 Task: Add the task  Create a feature for users to report inappropriate content to the section Dash Derby in the project Vertex and add a Due Date to the respective task as 2023/10/14.
Action: Mouse moved to (1147, 661)
Screenshot: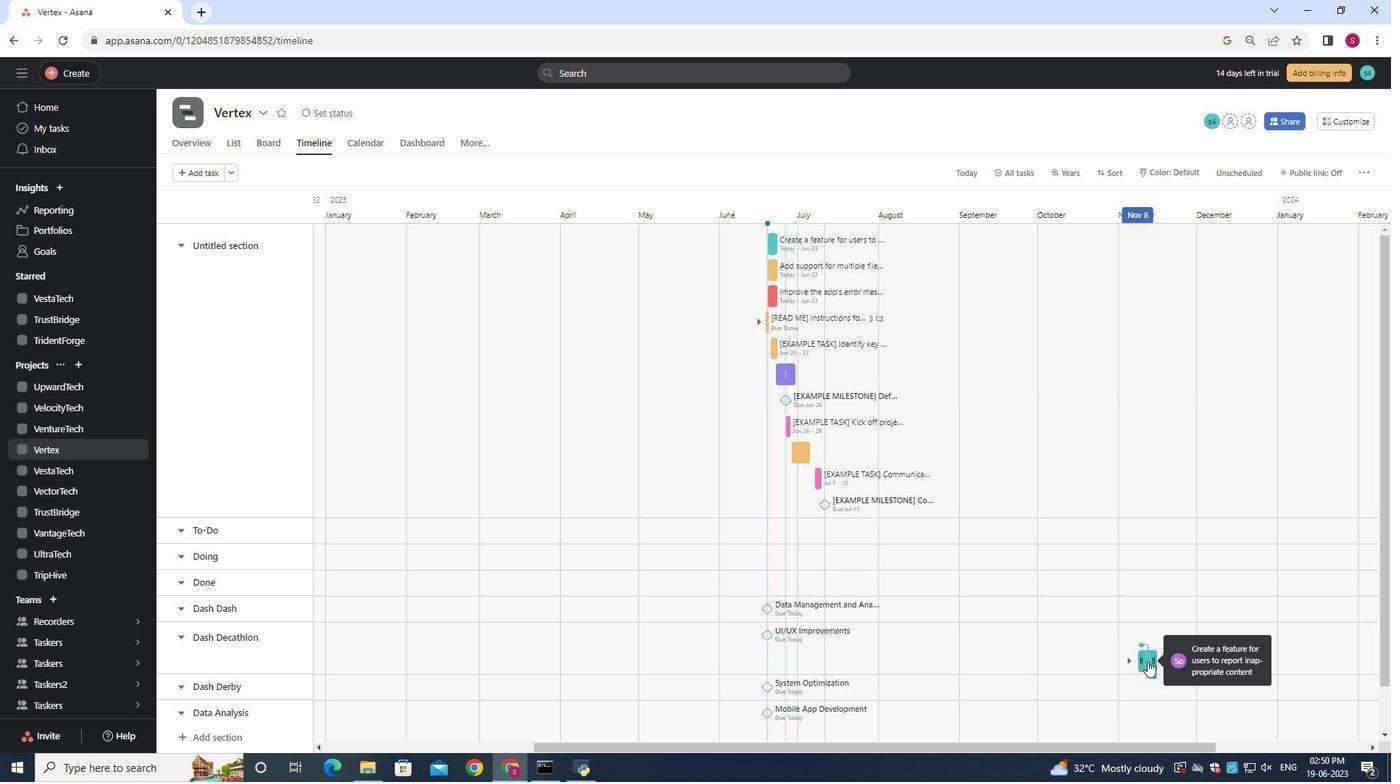 
Action: Mouse pressed left at (1147, 661)
Screenshot: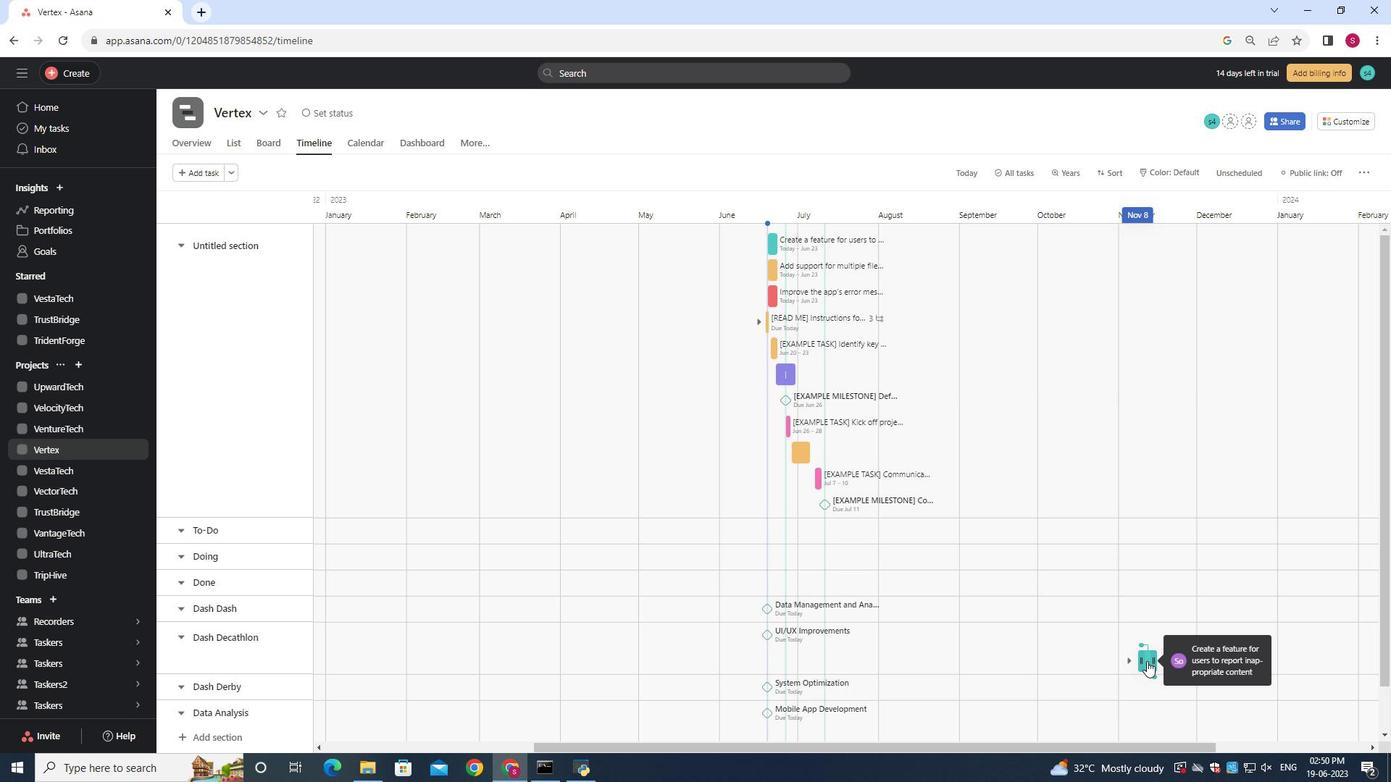 
Action: Mouse moved to (1154, 660)
Screenshot: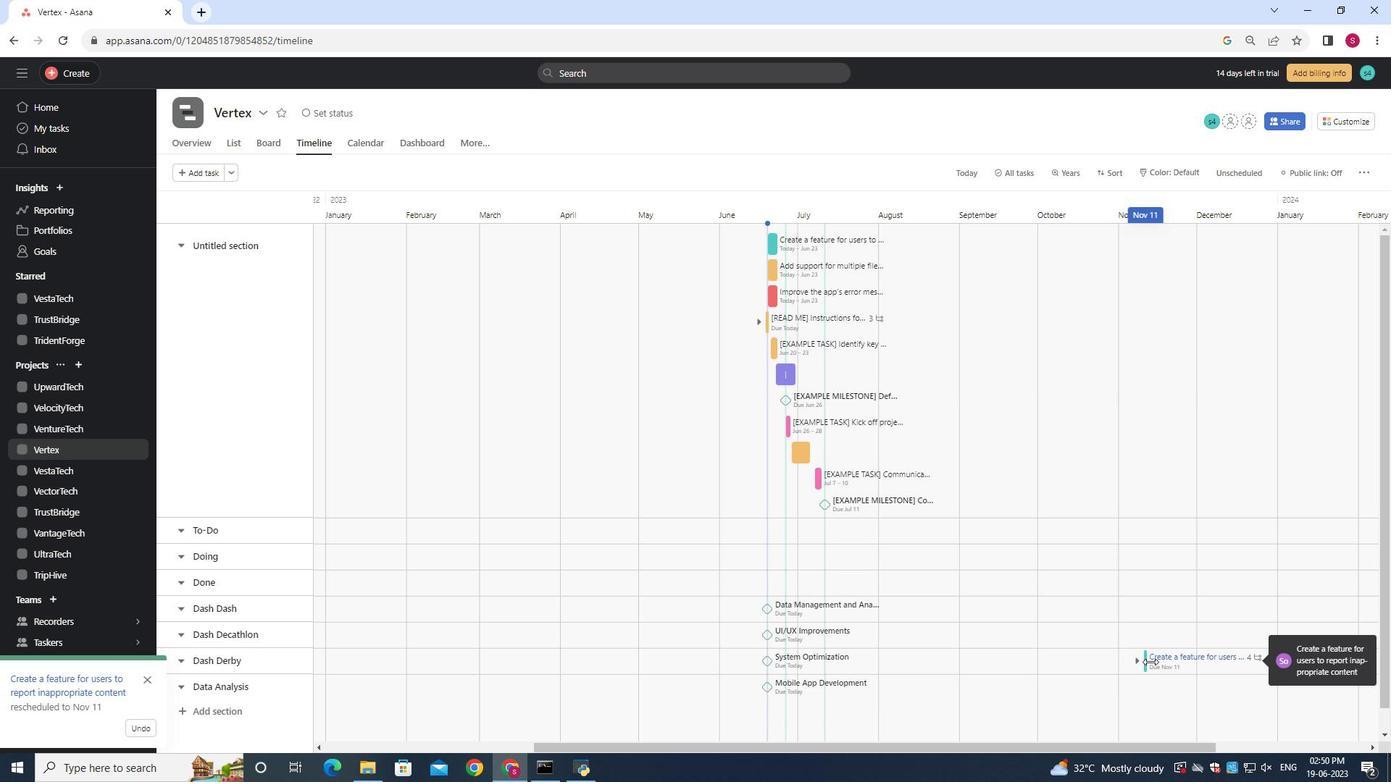 
Action: Mouse pressed left at (1154, 660)
Screenshot: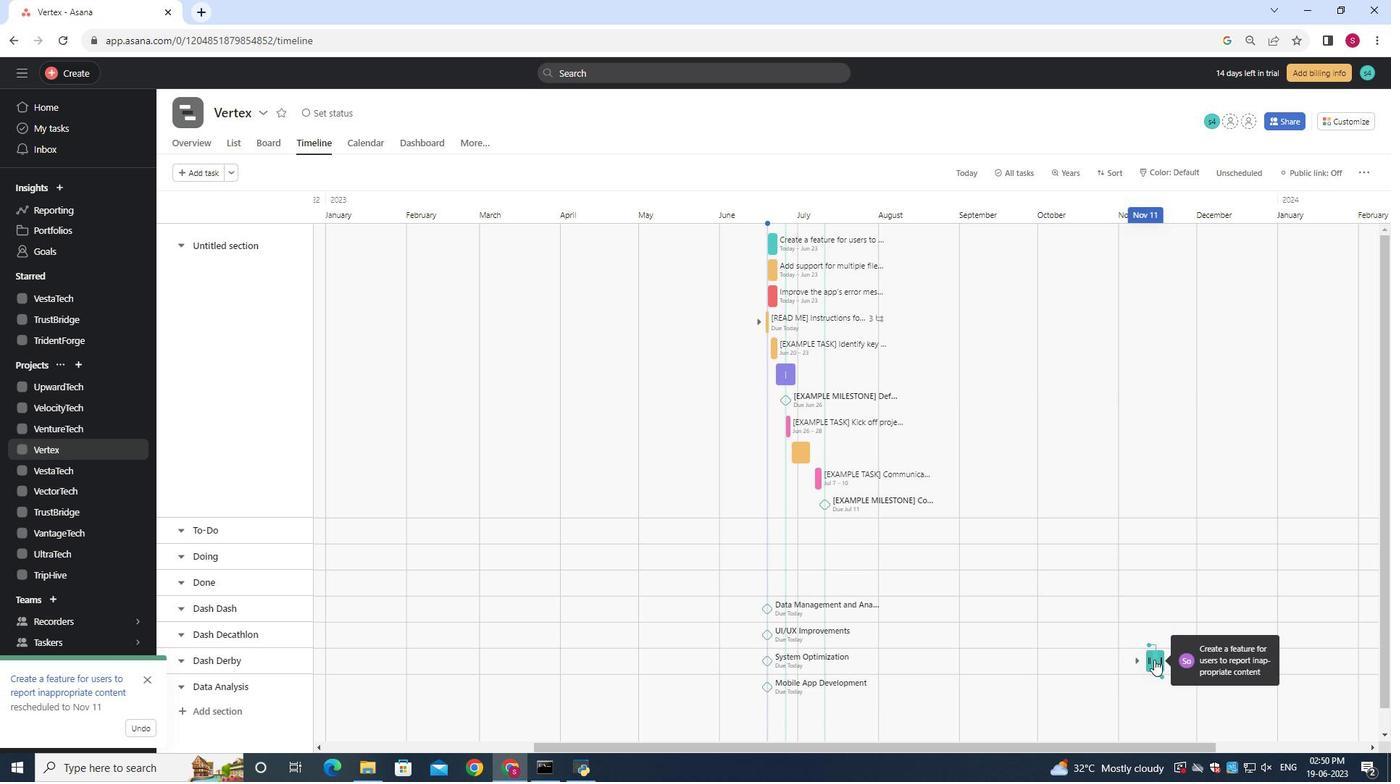 
Action: Mouse moved to (1105, 292)
Screenshot: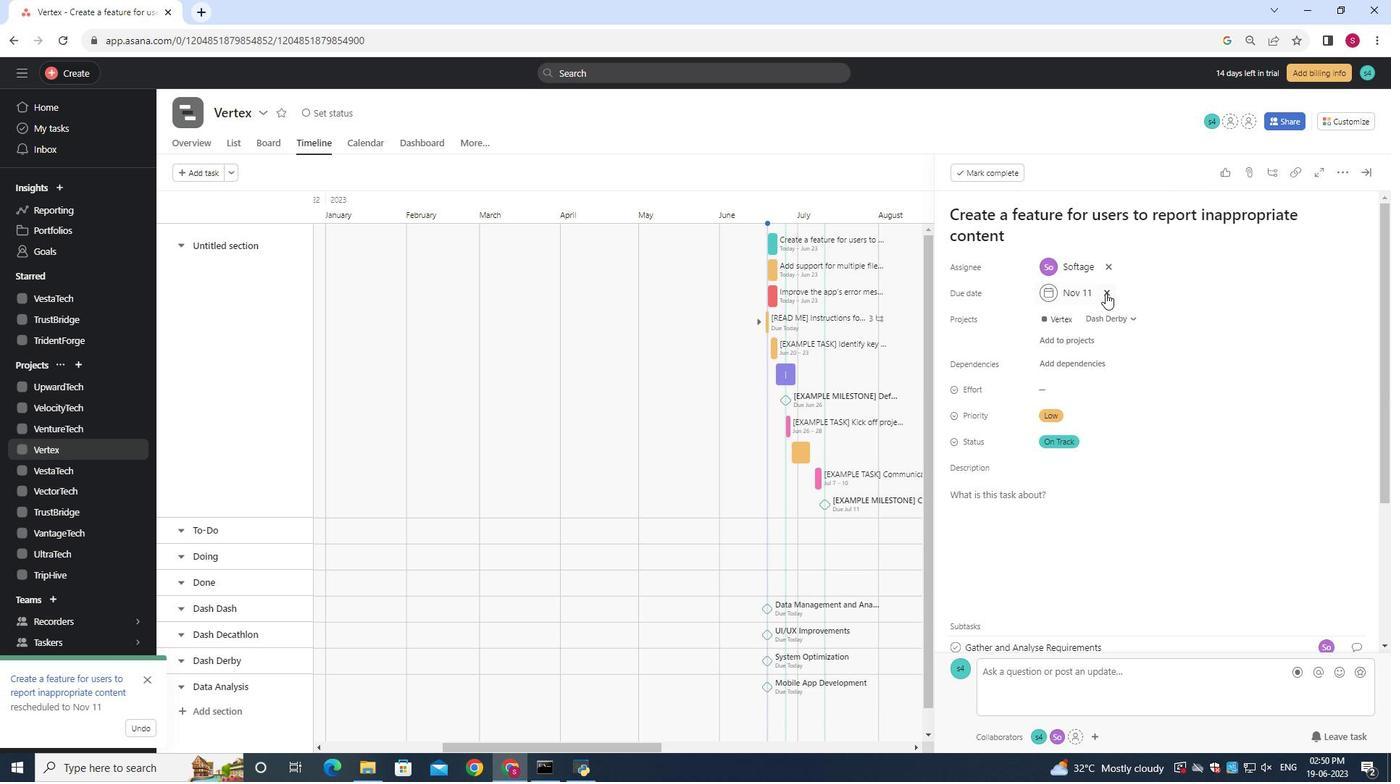 
Action: Mouse pressed left at (1105, 292)
Screenshot: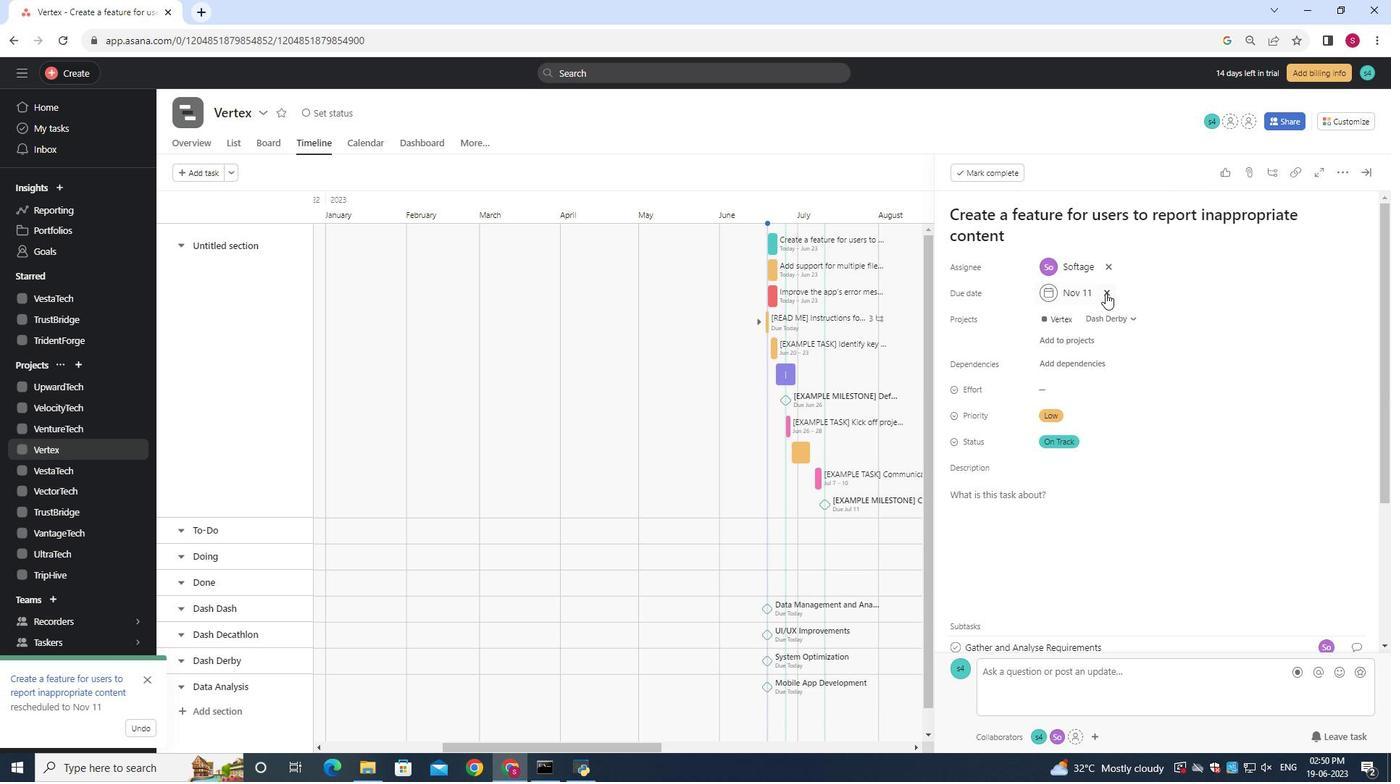 
Action: Mouse moved to (1074, 291)
Screenshot: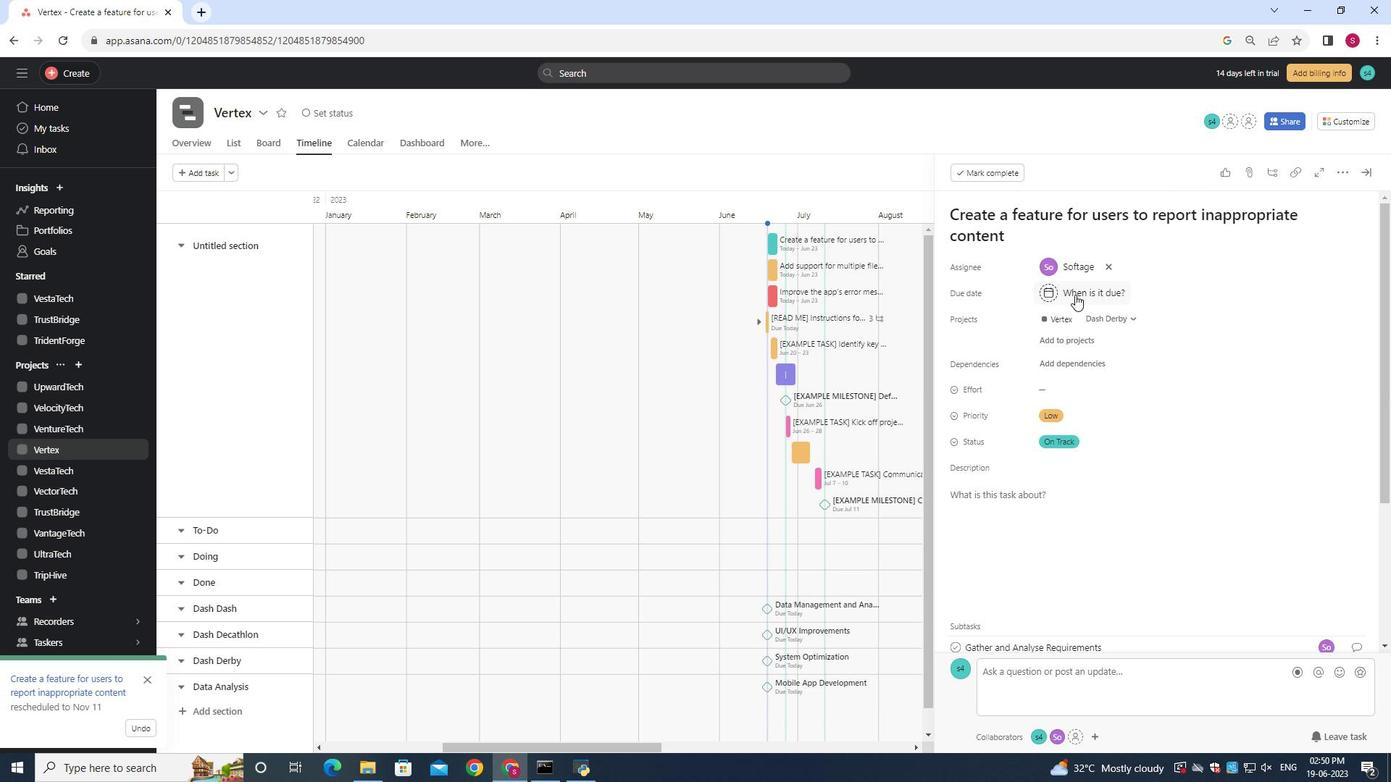 
Action: Mouse pressed left at (1074, 291)
Screenshot: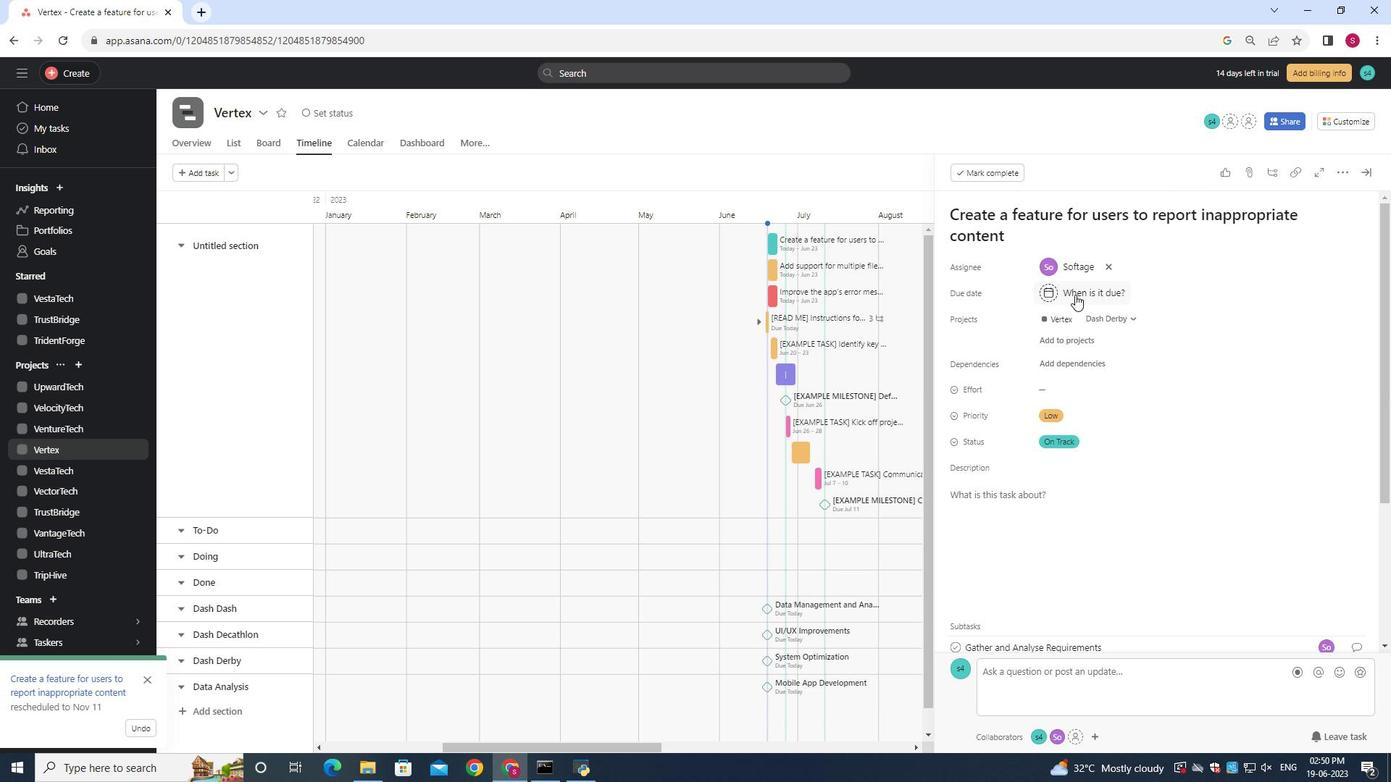 
Action: Mouse moved to (1078, 293)
Screenshot: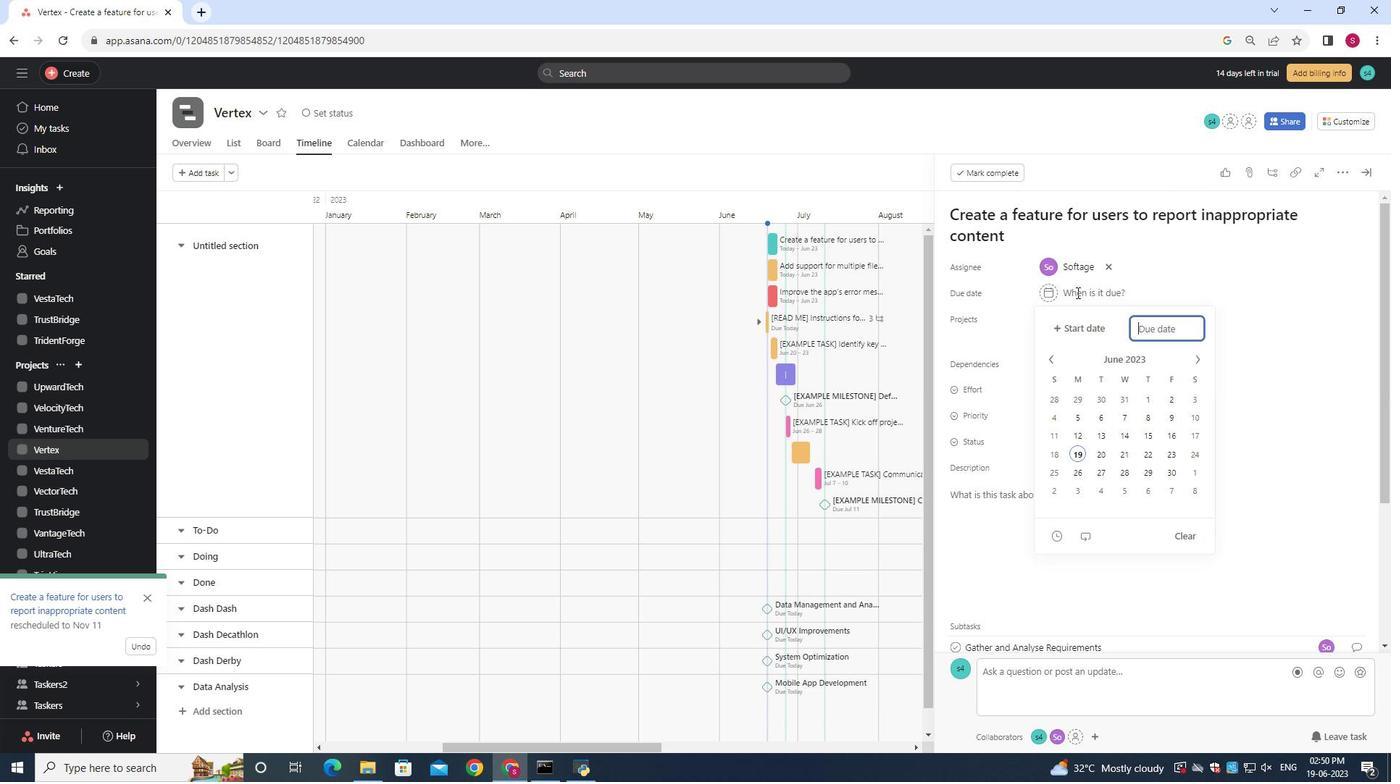 
Action: Key pressed 2023/10/14<Key.enter>
Screenshot: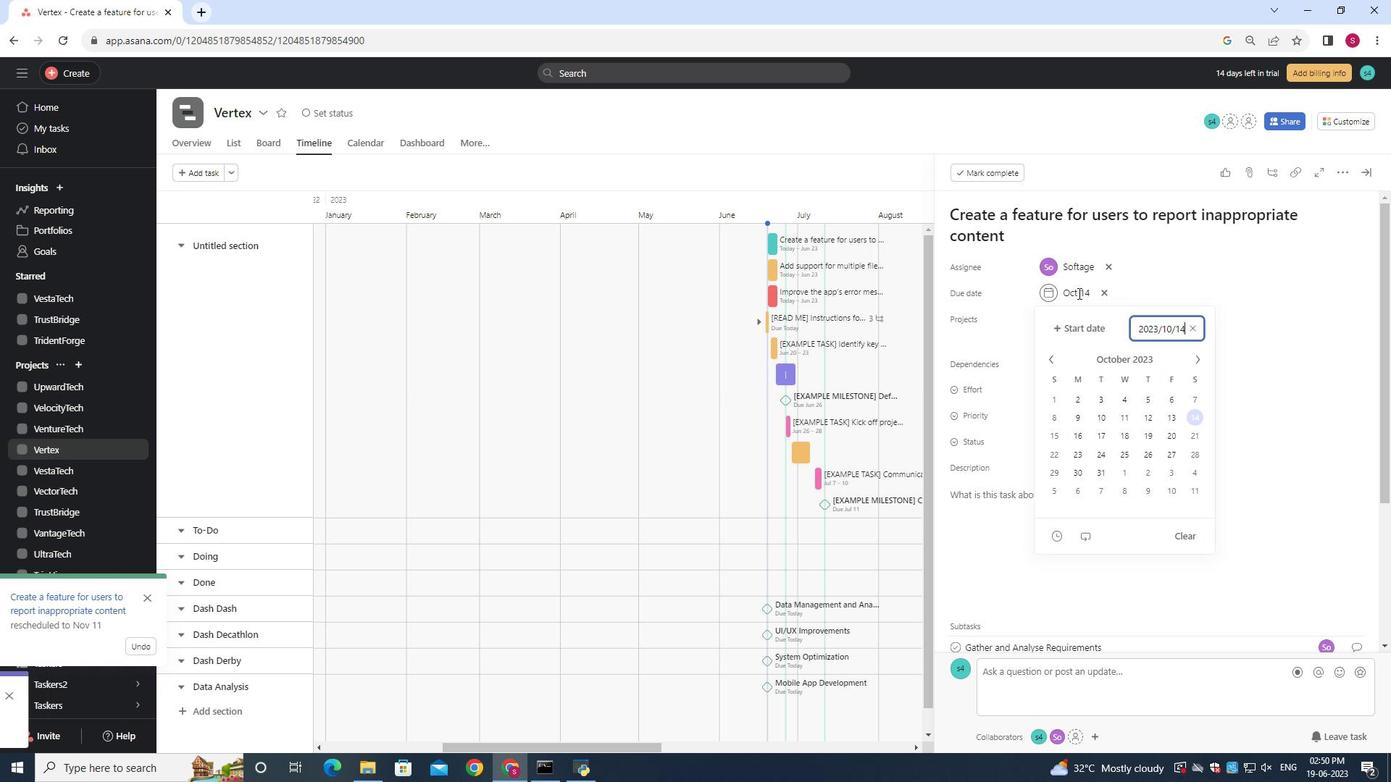 
